 Task: Create New Customer with Customer Name: Depot Collective, Billing Address Line1: 779 Spadafore Drive, Billing Address Line2:  State College, Billing Address Line3:  Pennsylvania 16803, Cell Number: 203-470-7321
Action: Mouse moved to (189, 38)
Screenshot: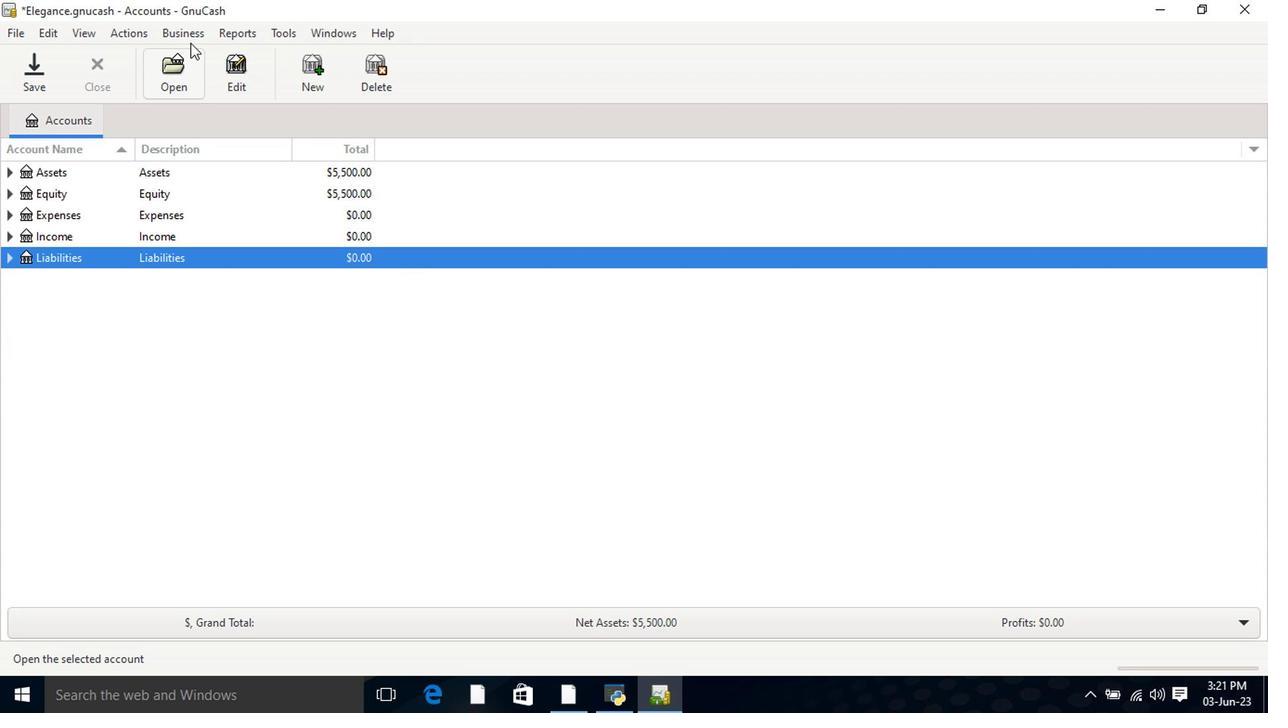 
Action: Mouse pressed left at (189, 38)
Screenshot: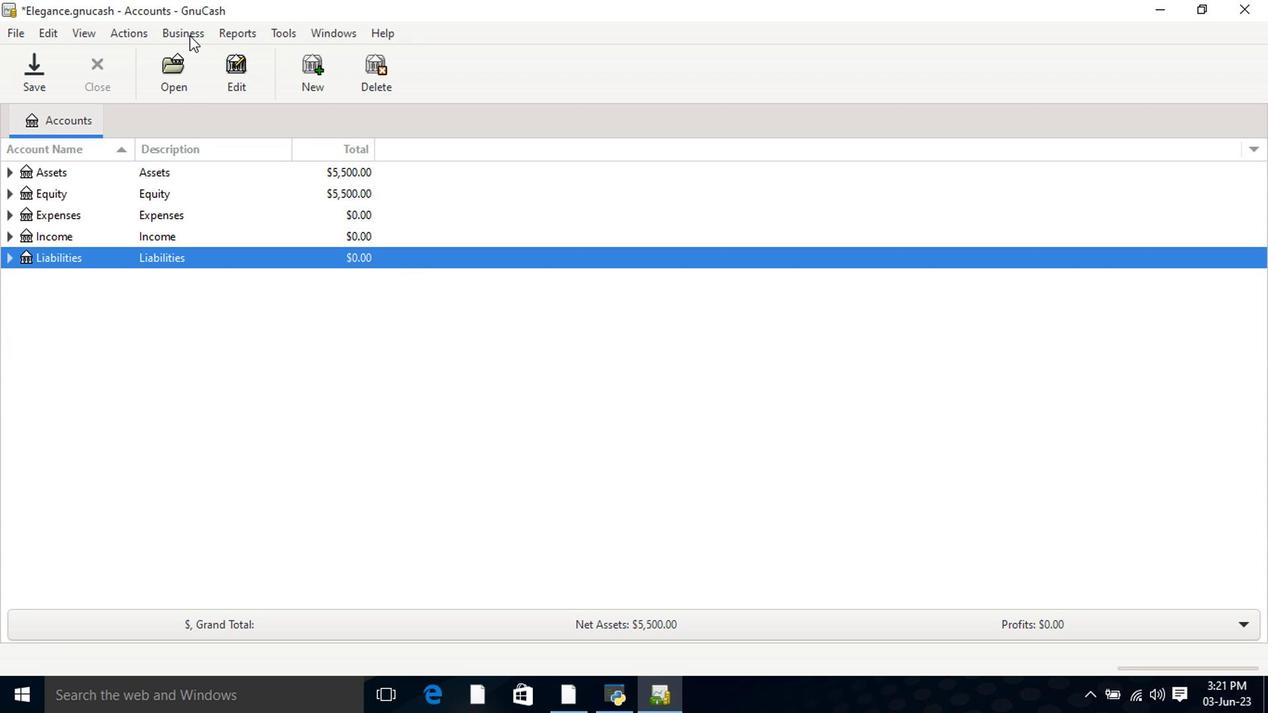 
Action: Mouse moved to (377, 78)
Screenshot: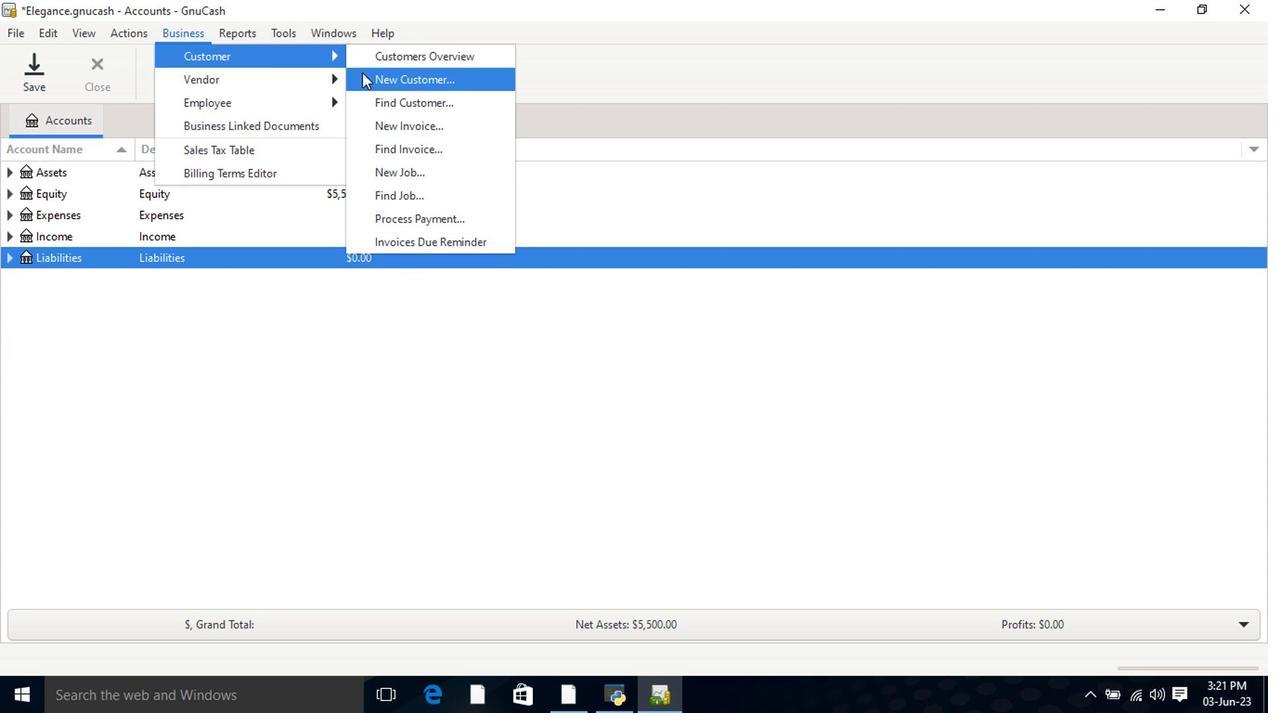 
Action: Mouse pressed left at (377, 78)
Screenshot: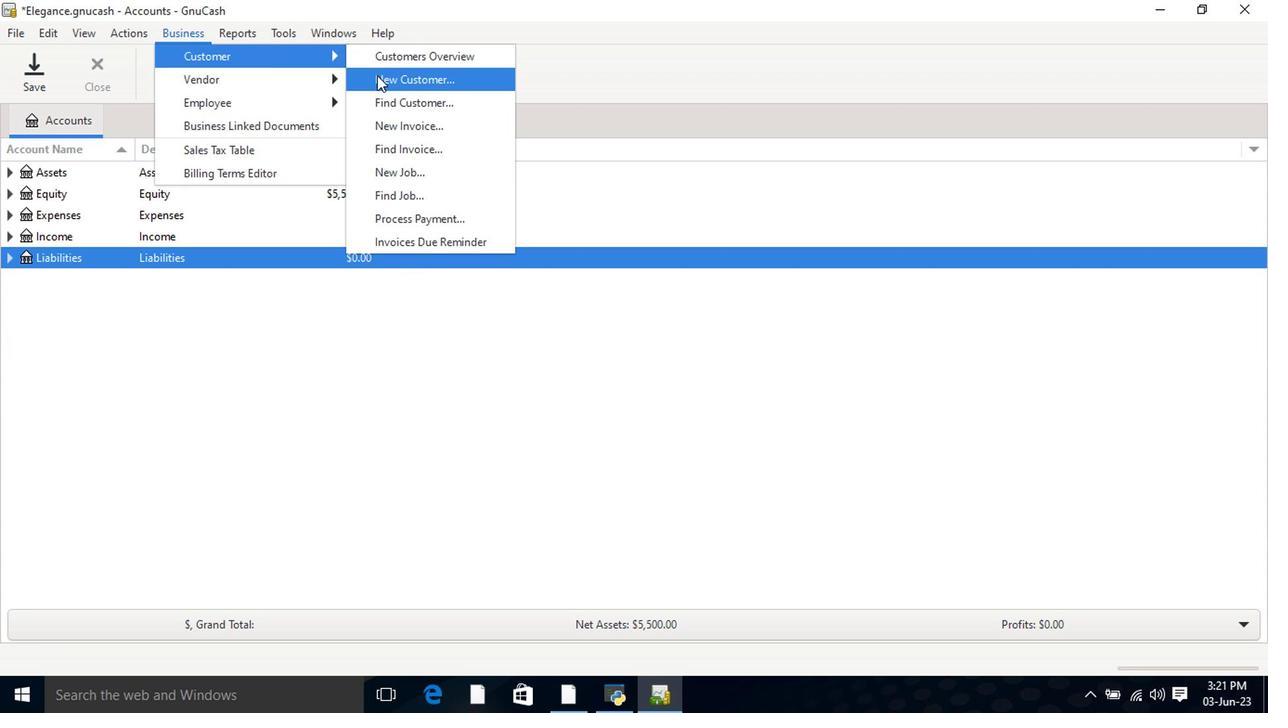 
Action: Mouse moved to (643, 215)
Screenshot: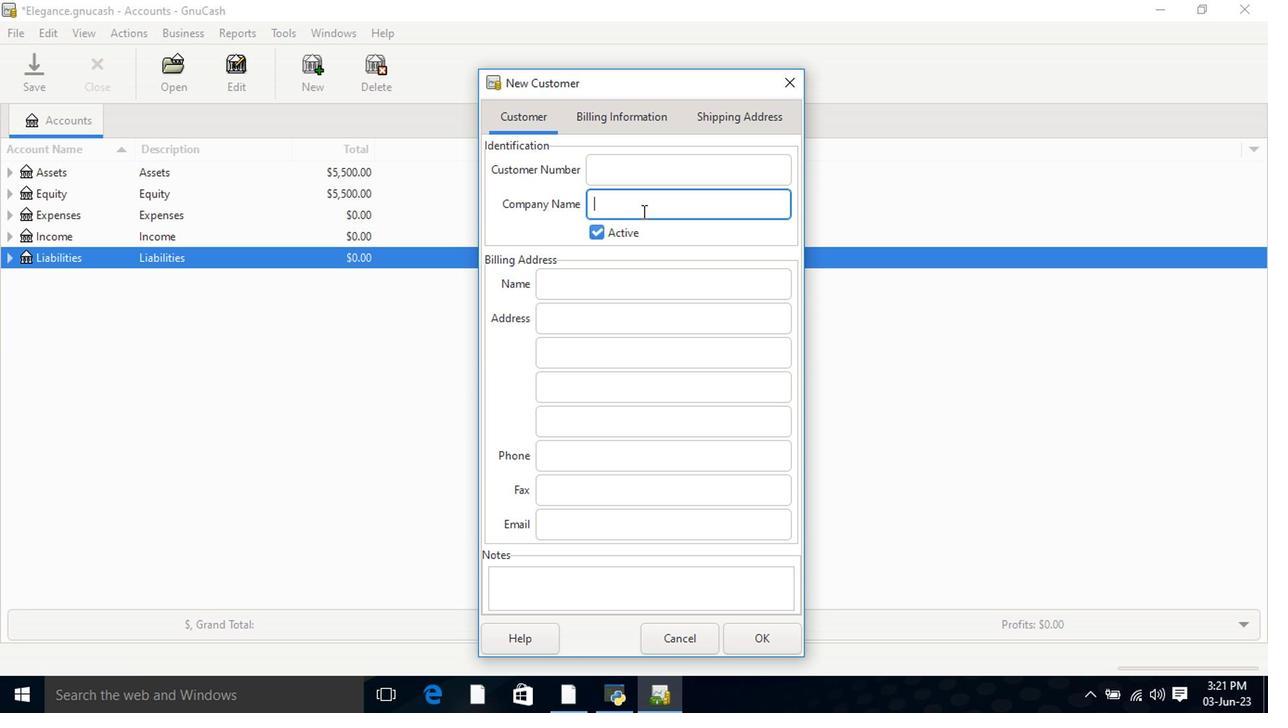 
Action: Key pressed <Key.shift>Depos<Key.backspace>t<Key.space><Key.shift>Collective<Key.tab><Key.tab><Key.tab>779<Key.space><Key.shift>Spadafore<Key.space><Key.shift>Drive<Key.tab><Key.shift>State<Key.space><Key.shift>College<Key.tab><Key.shift>Pennsylvania<Key.space>16803<Key.tab><Key.tab>203-470-7321
Screenshot: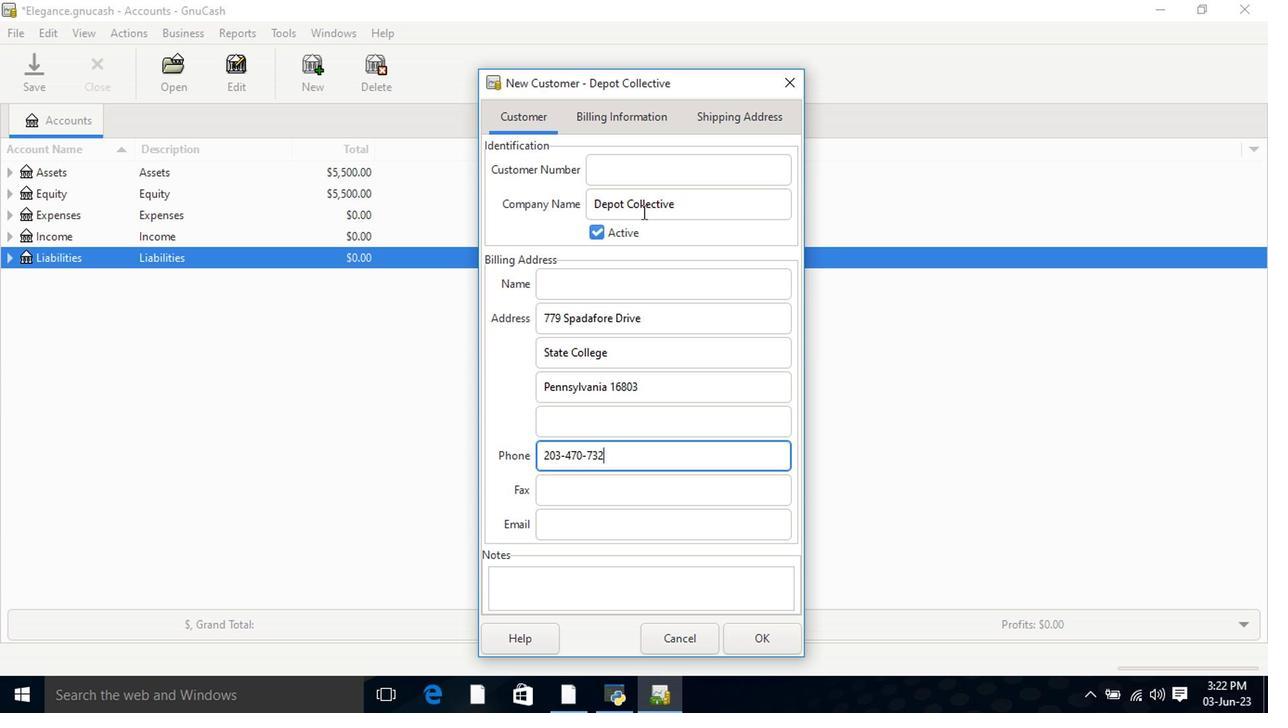 
Action: Mouse moved to (641, 120)
Screenshot: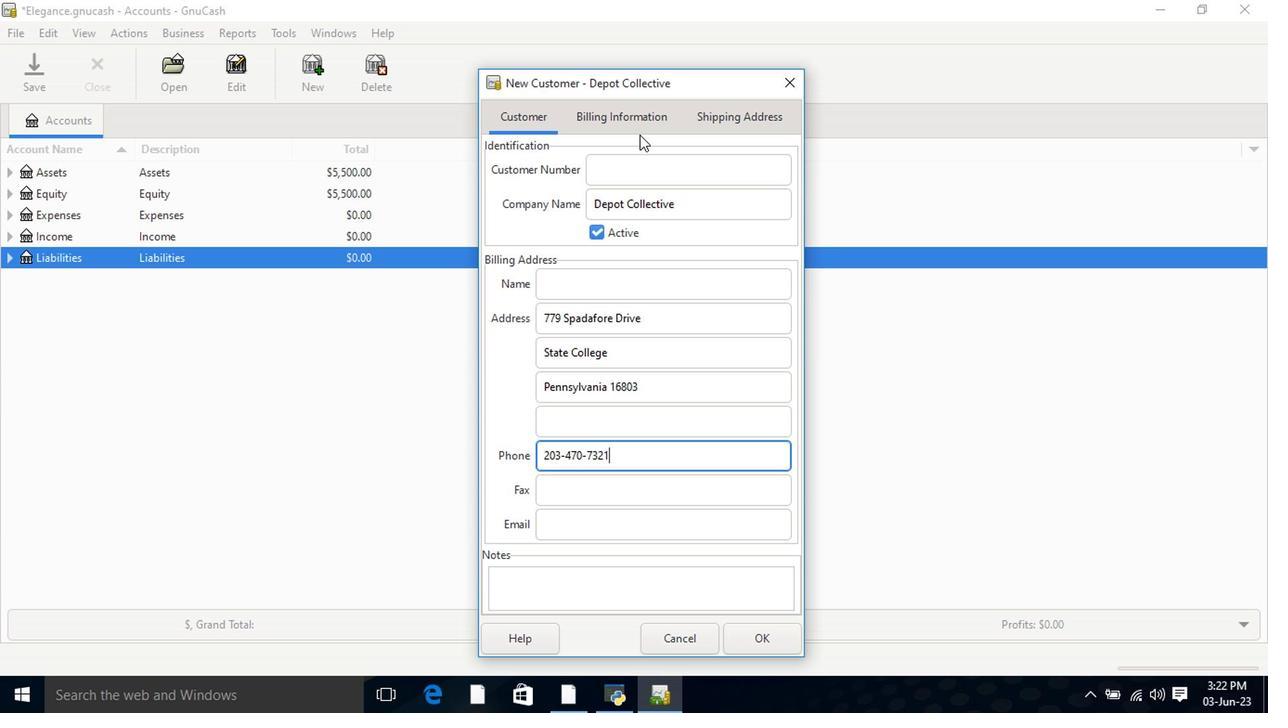 
Action: Mouse pressed left at (641, 120)
Screenshot: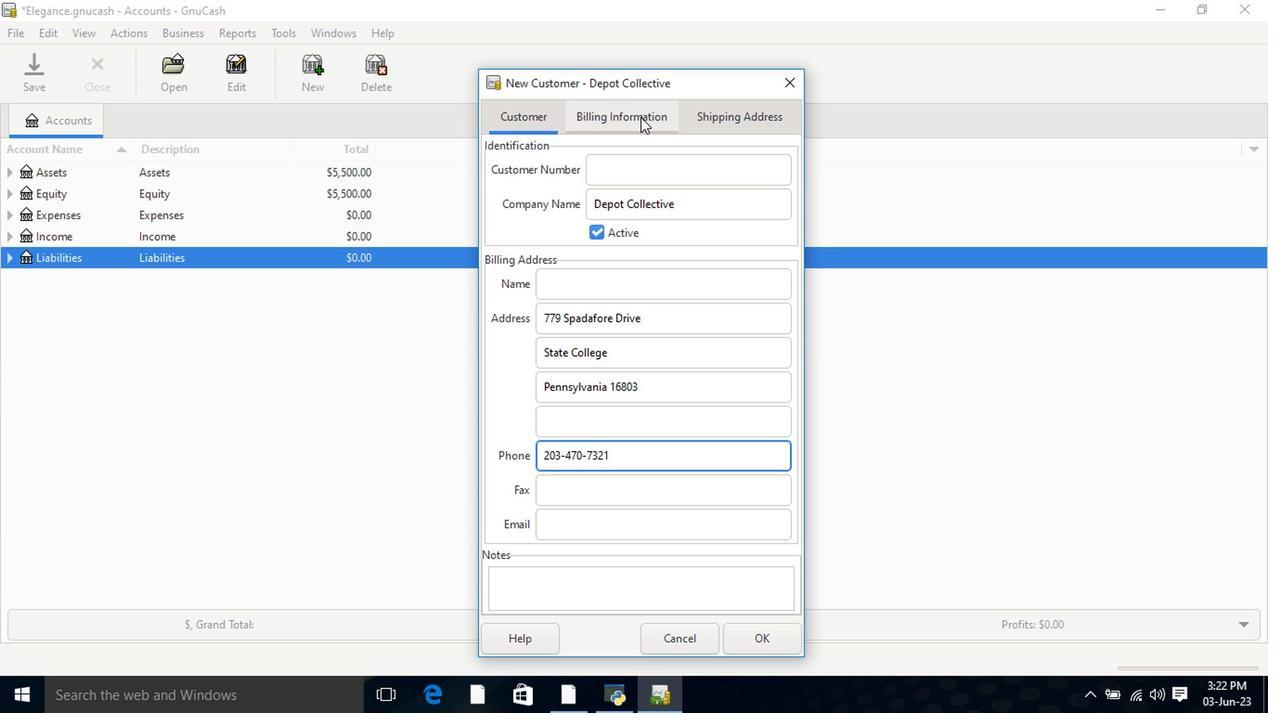 
Action: Mouse moved to (709, 122)
Screenshot: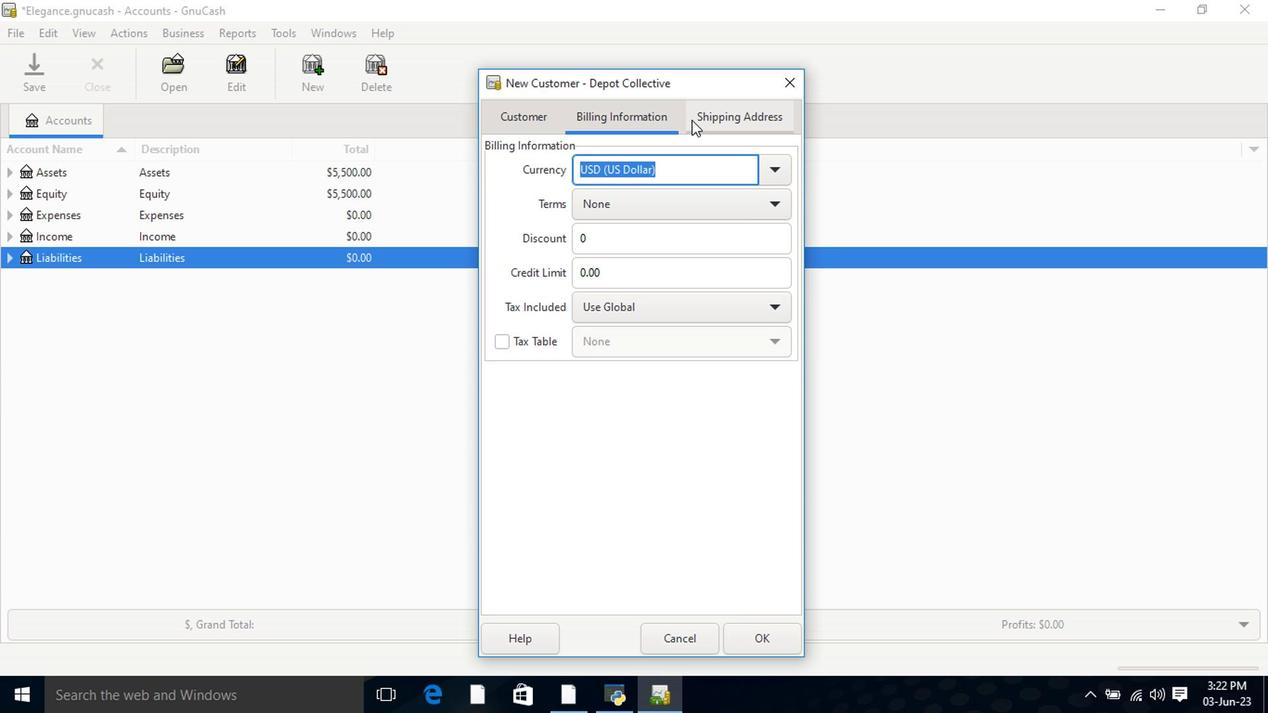 
Action: Mouse pressed left at (709, 122)
Screenshot: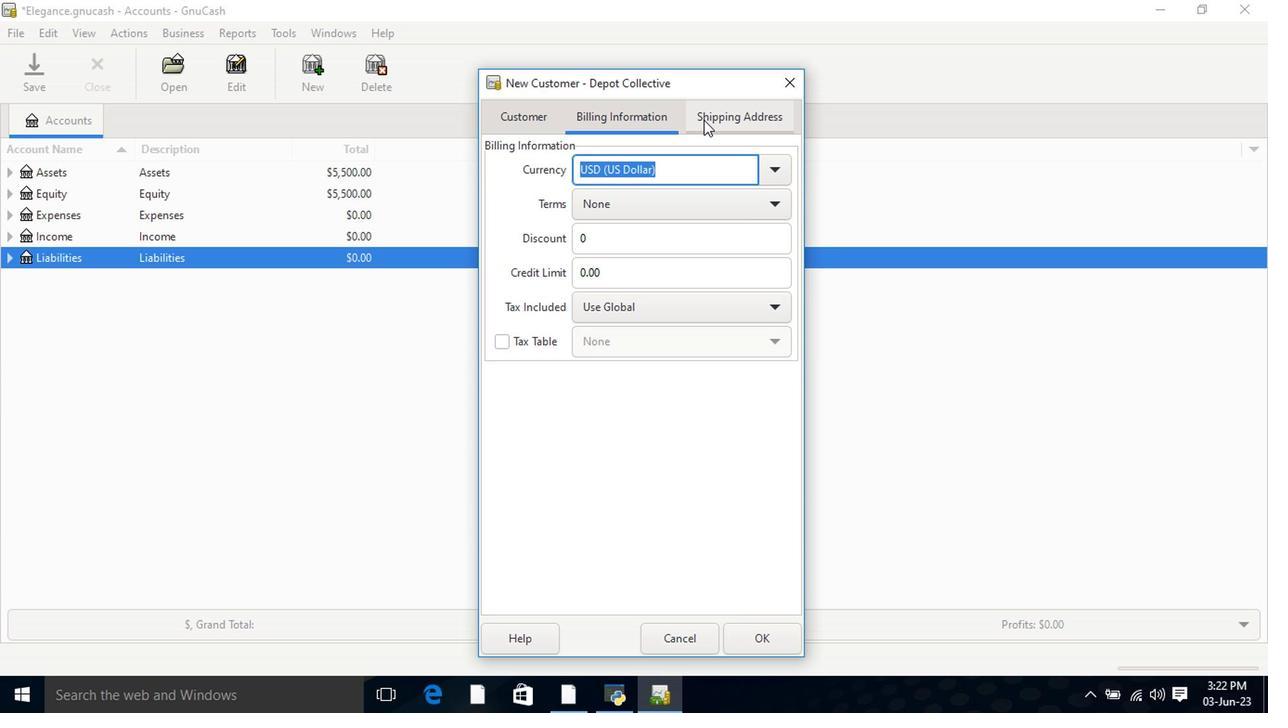 
Action: Mouse moved to (753, 636)
Screenshot: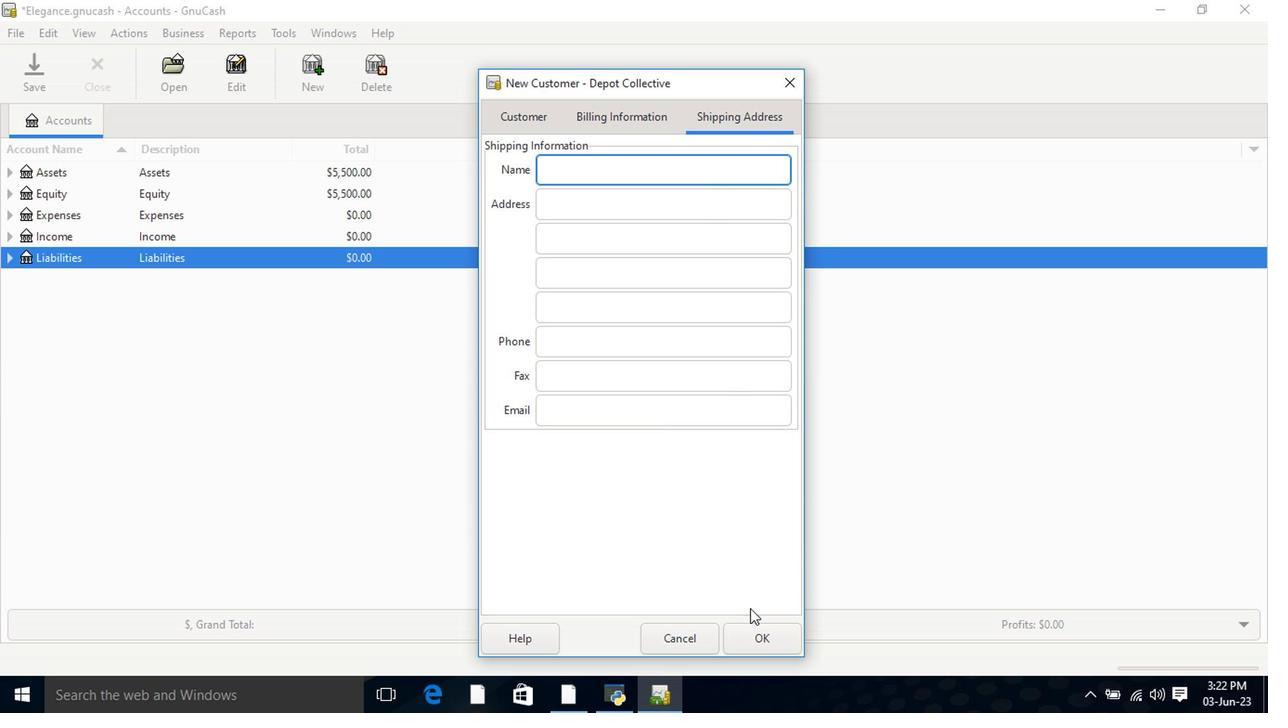 
Action: Mouse pressed left at (753, 636)
Screenshot: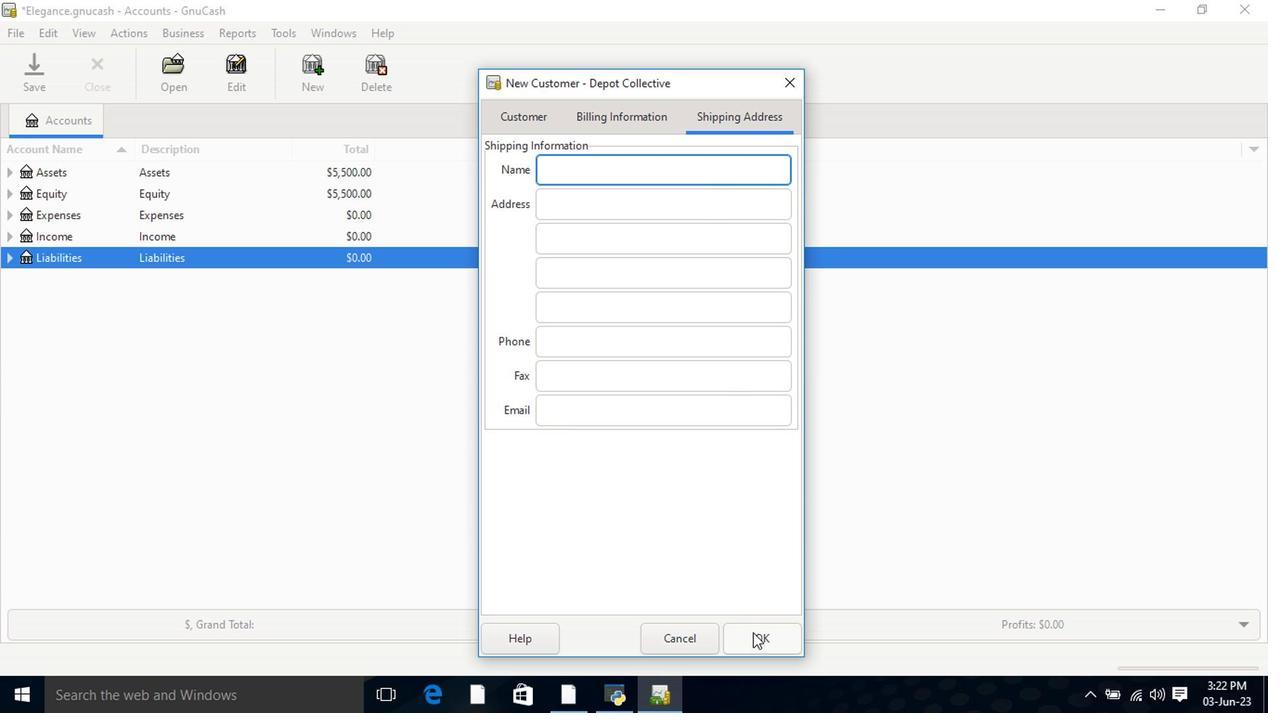 
Action: Mouse moved to (753, 637)
Screenshot: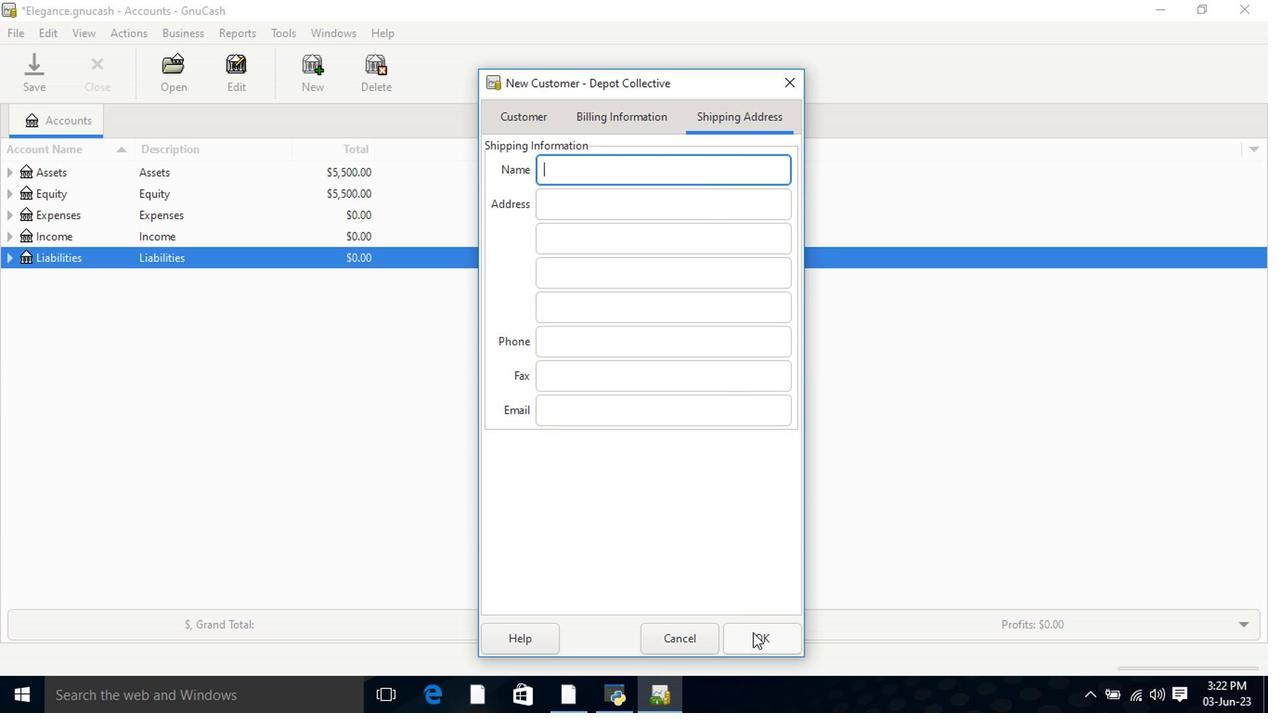 
